 Task: Create a rule from the Routing list, Task moved to a section -> Set Priority in the project AgileForge , set the section as To-Do and set the priority of the task as  High
Action: Mouse moved to (97, 509)
Screenshot: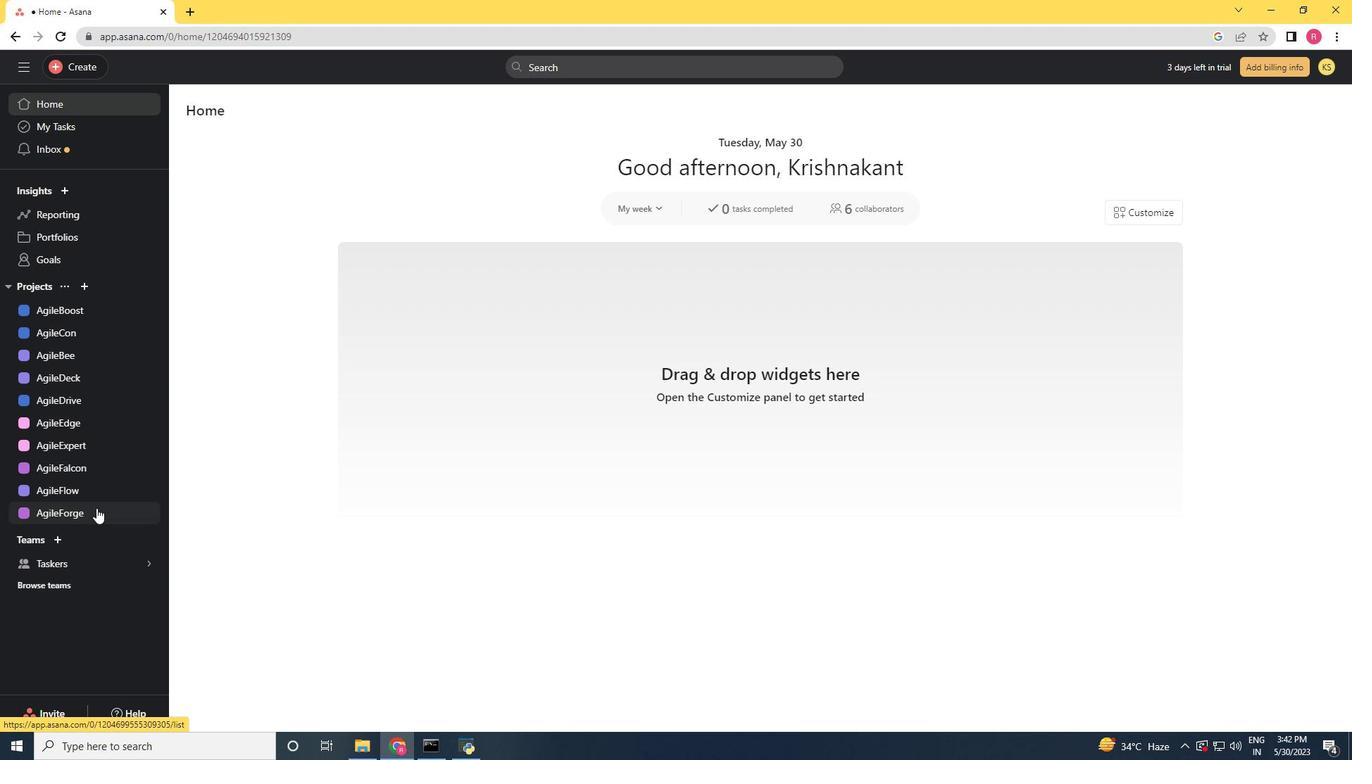 
Action: Mouse pressed left at (97, 509)
Screenshot: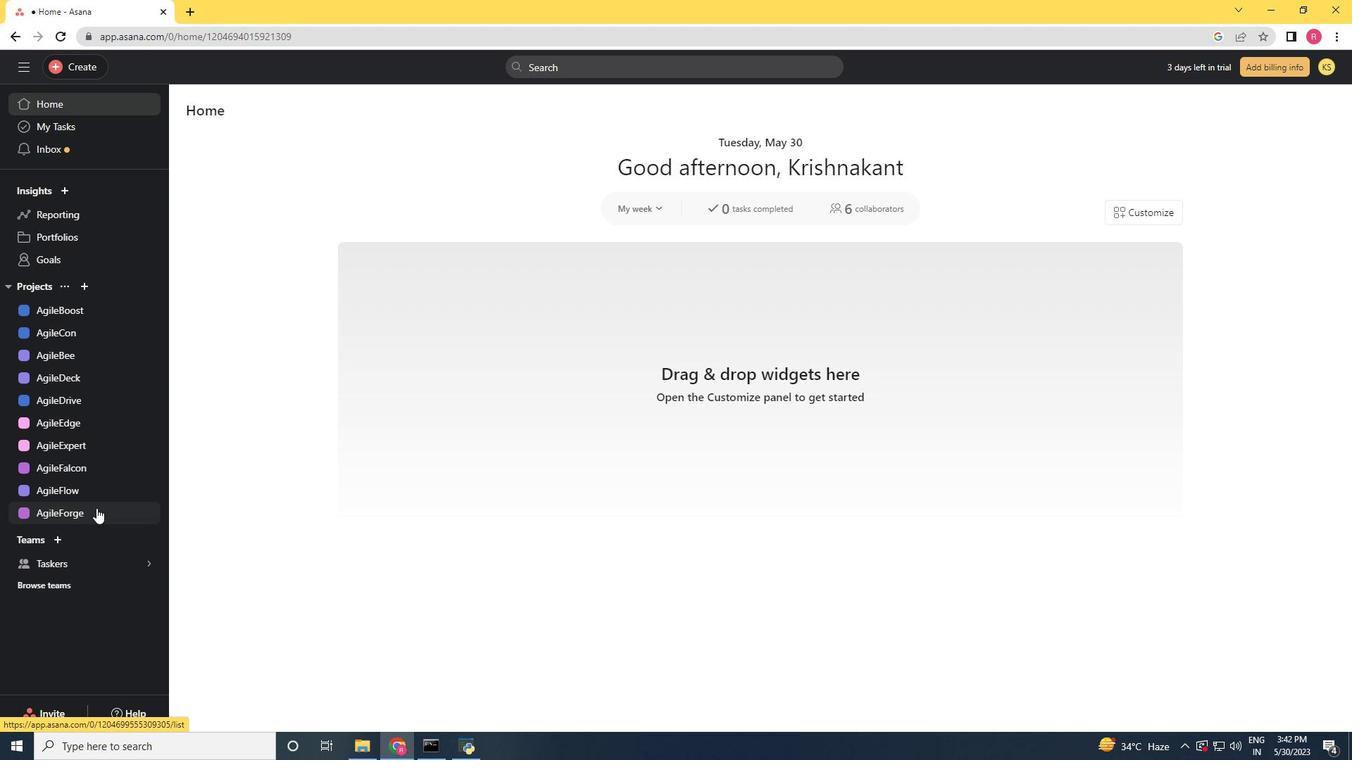 
Action: Mouse moved to (1302, 121)
Screenshot: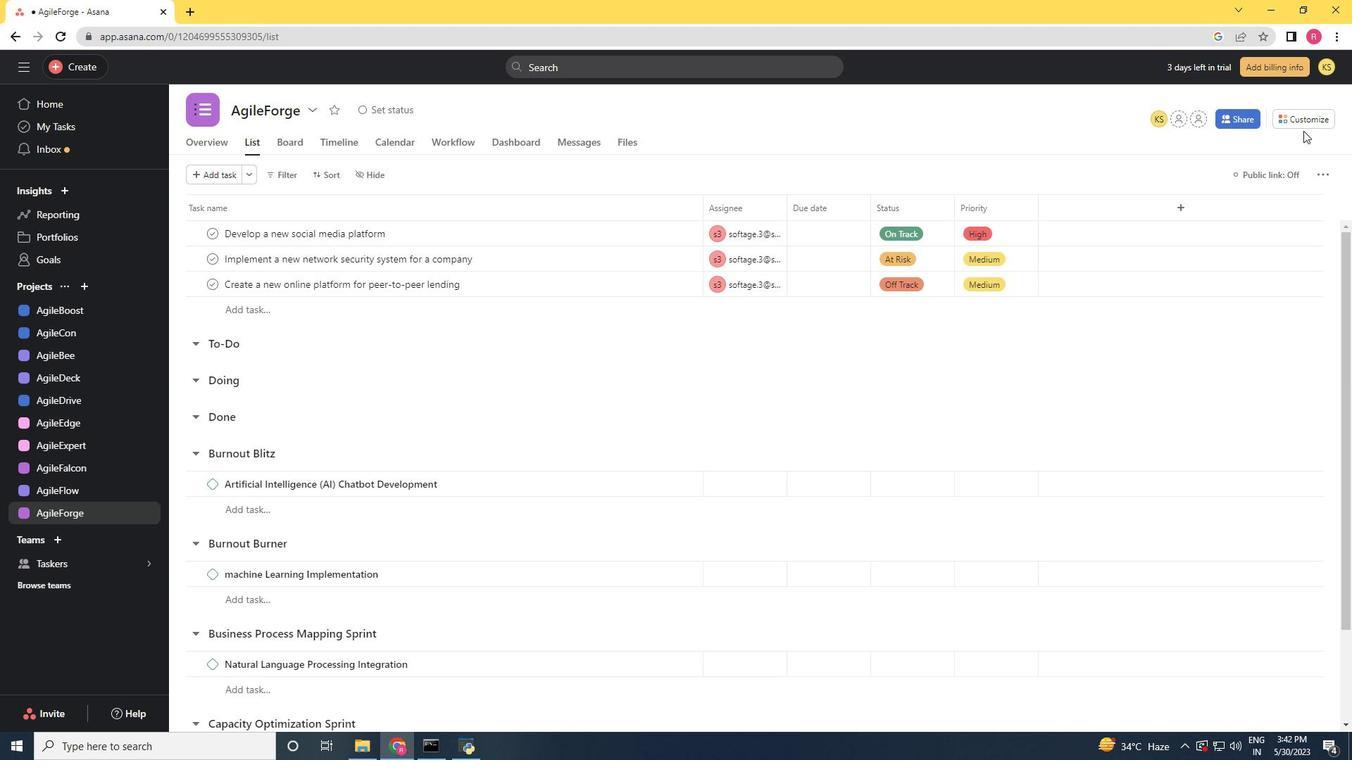 
Action: Mouse pressed left at (1302, 121)
Screenshot: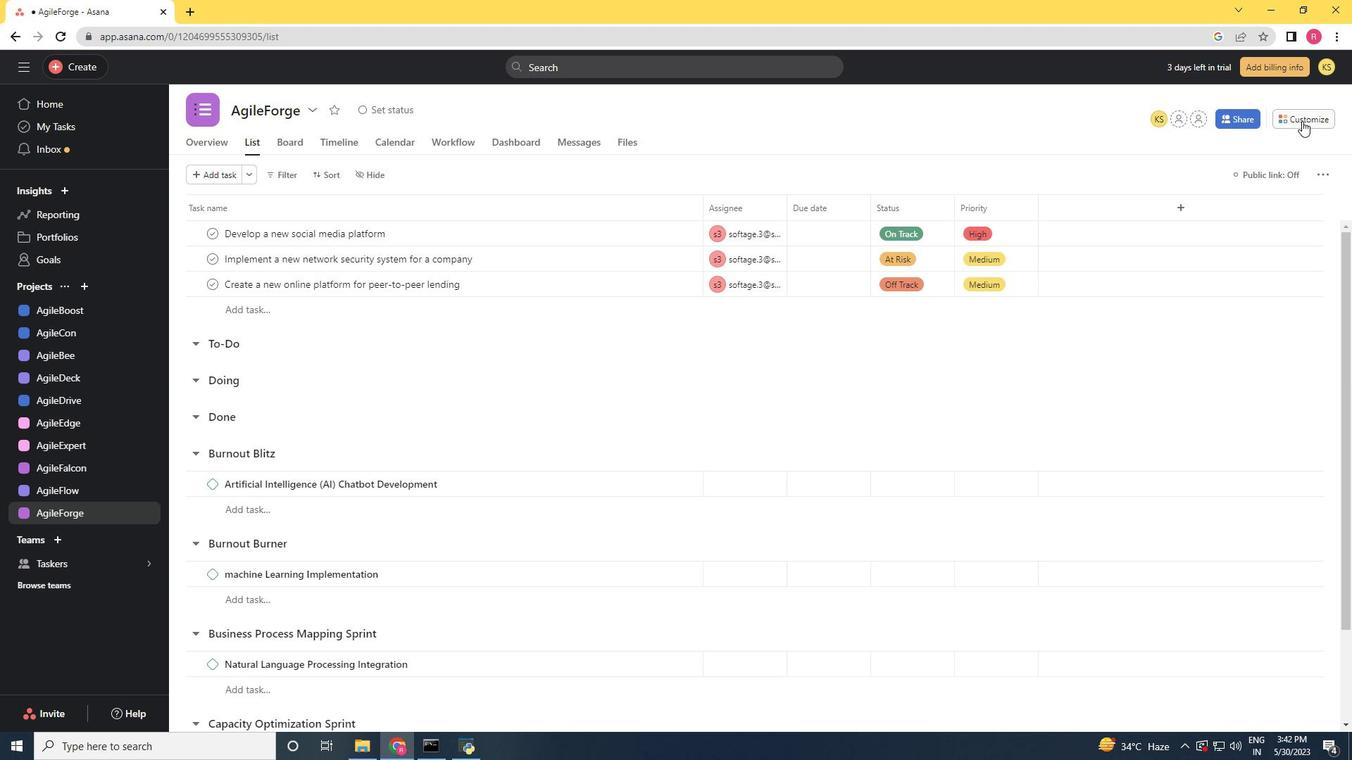 
Action: Mouse moved to (1065, 310)
Screenshot: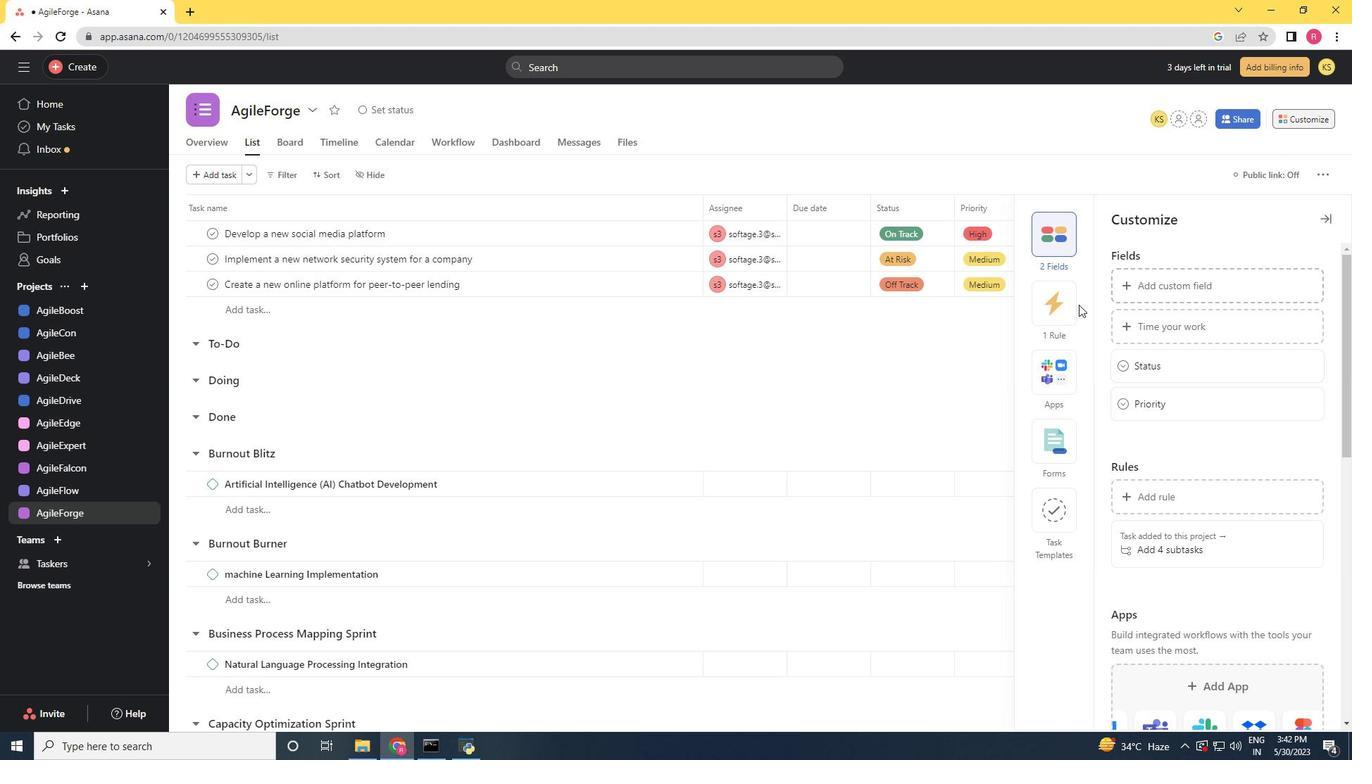
Action: Mouse pressed left at (1065, 310)
Screenshot: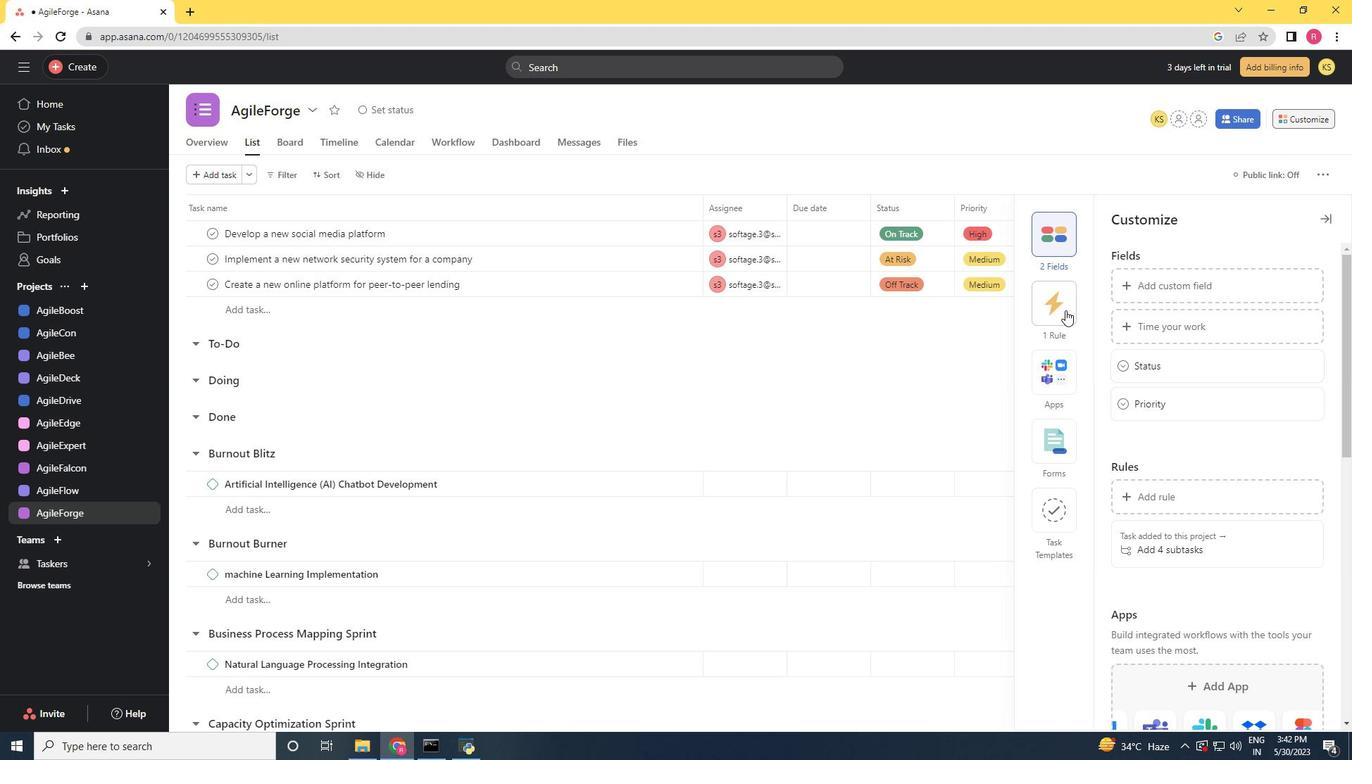 
Action: Mouse moved to (1141, 288)
Screenshot: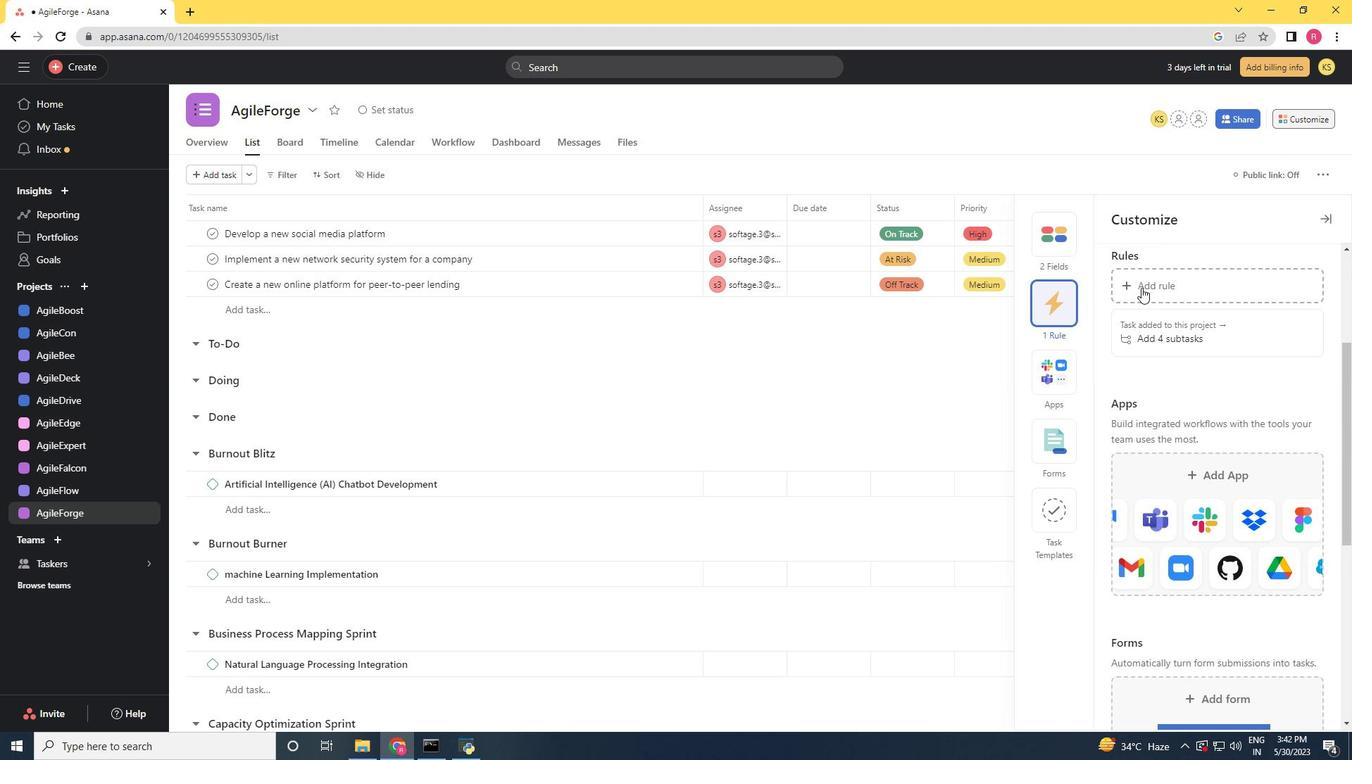 
Action: Mouse pressed left at (1141, 288)
Screenshot: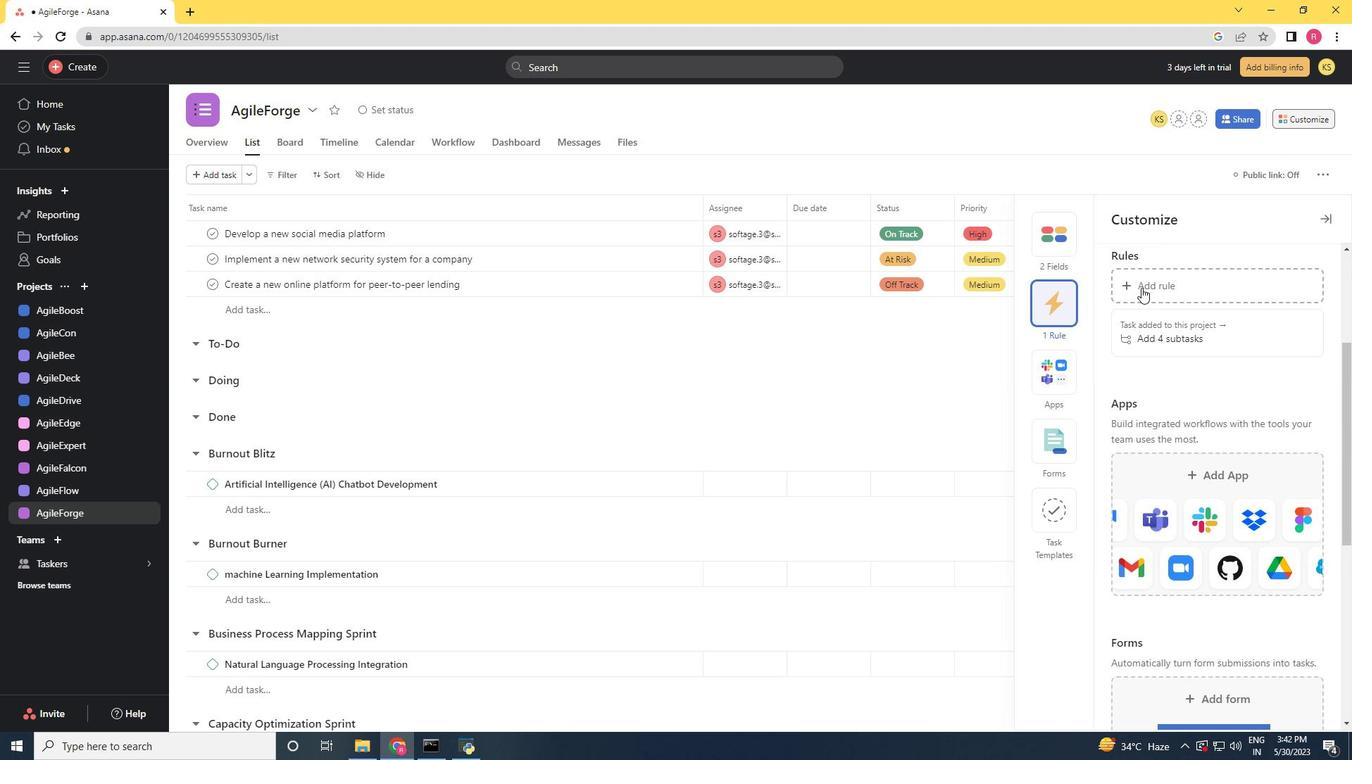 
Action: Mouse moved to (290, 188)
Screenshot: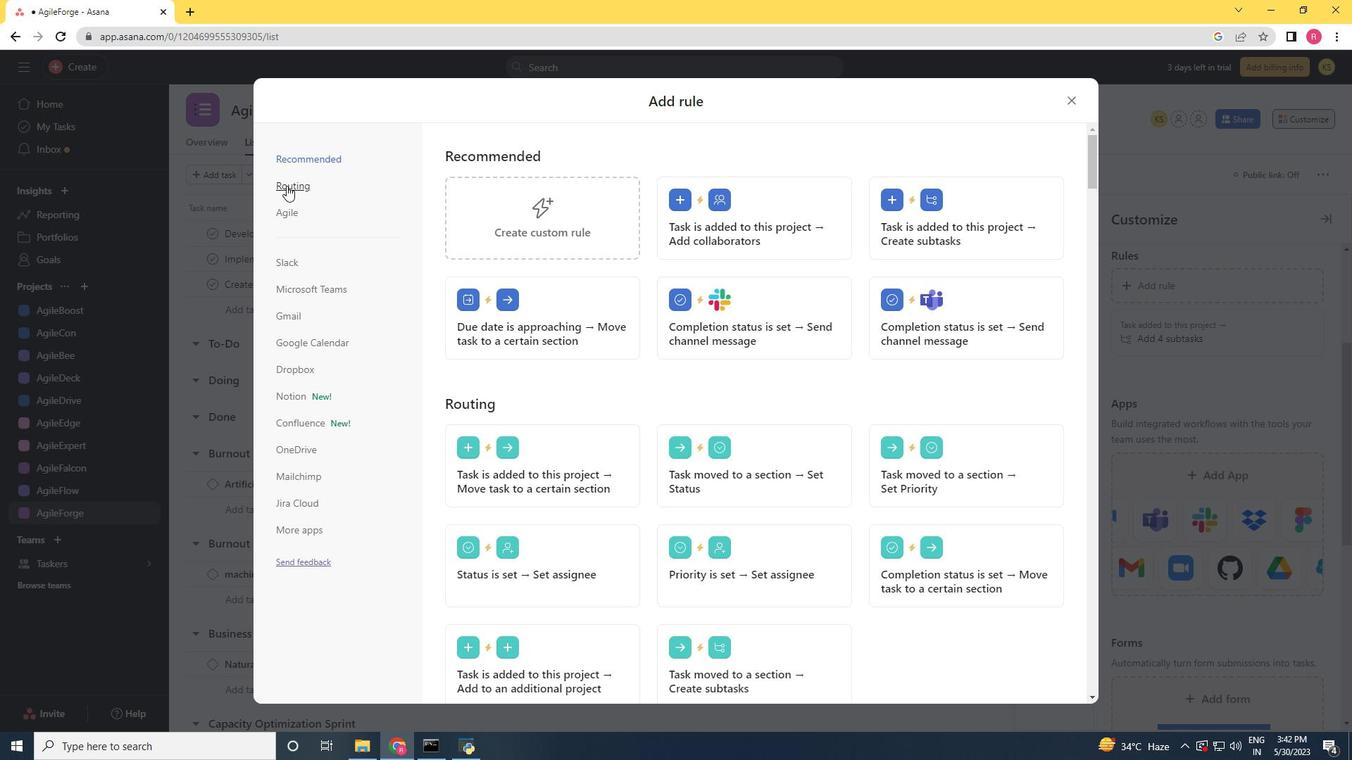 
Action: Mouse pressed left at (290, 188)
Screenshot: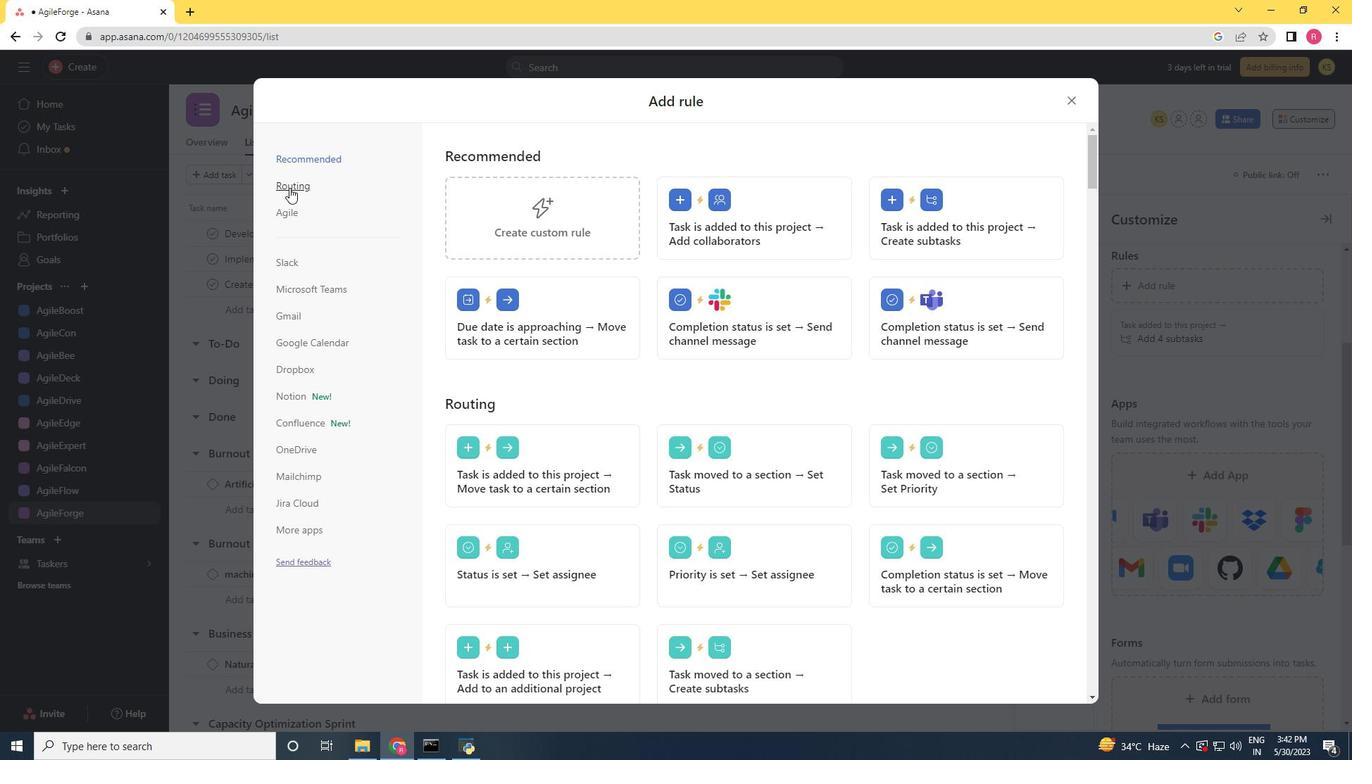 
Action: Mouse moved to (988, 238)
Screenshot: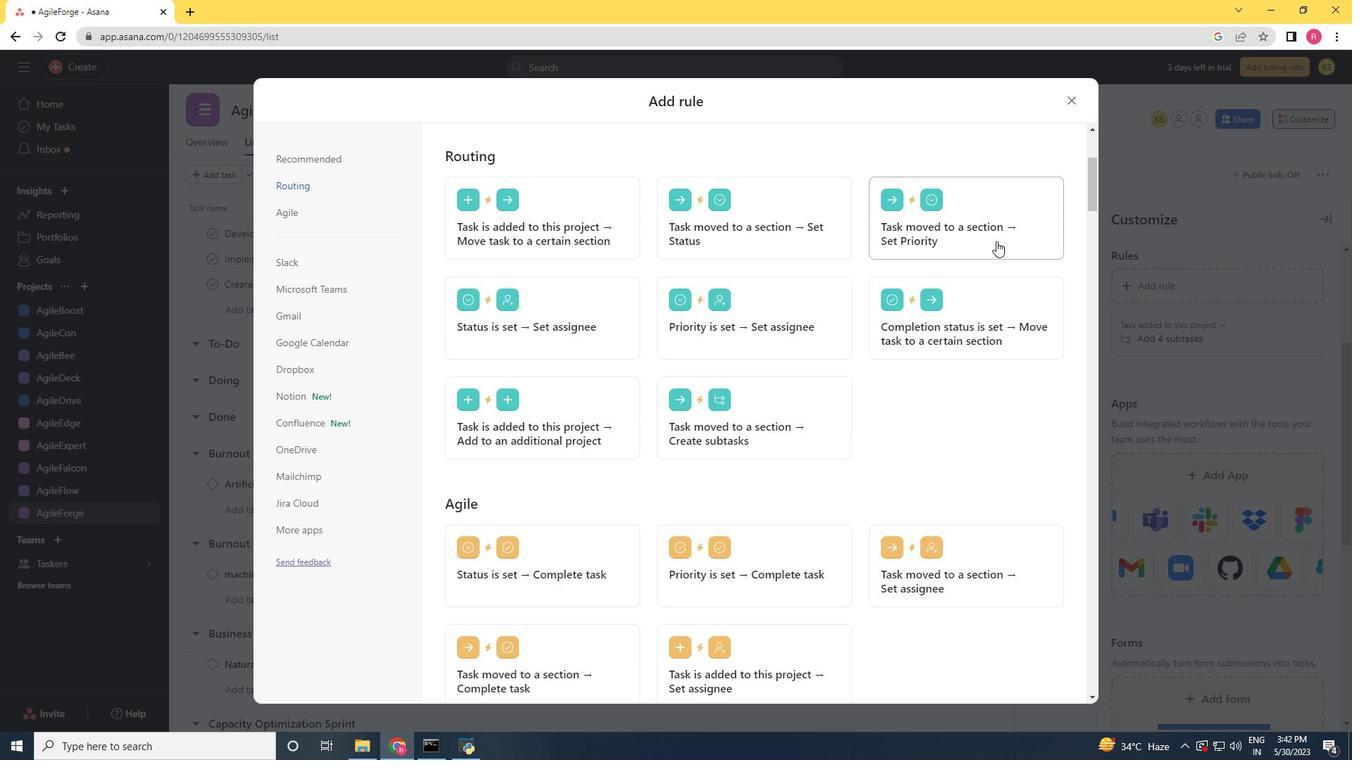 
Action: Mouse pressed left at (988, 238)
Screenshot: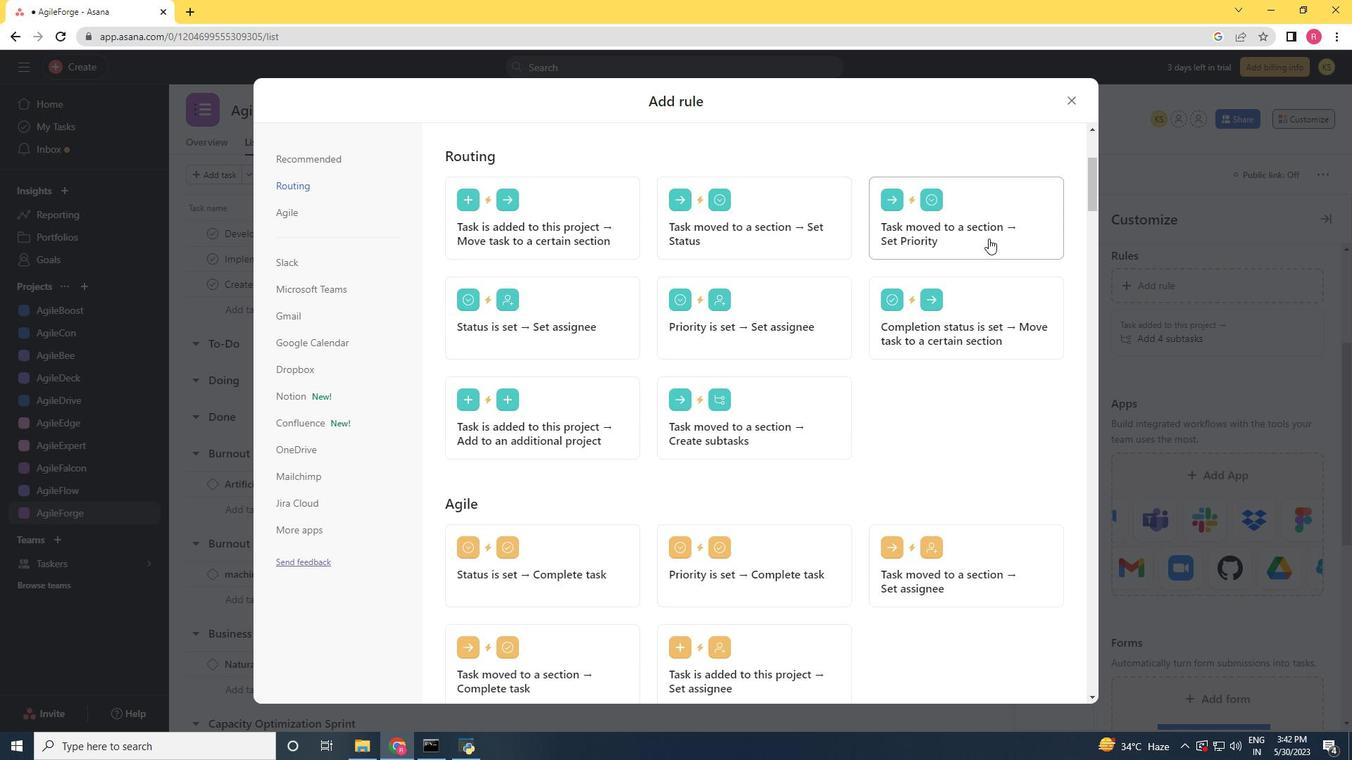 
Action: Mouse moved to (595, 370)
Screenshot: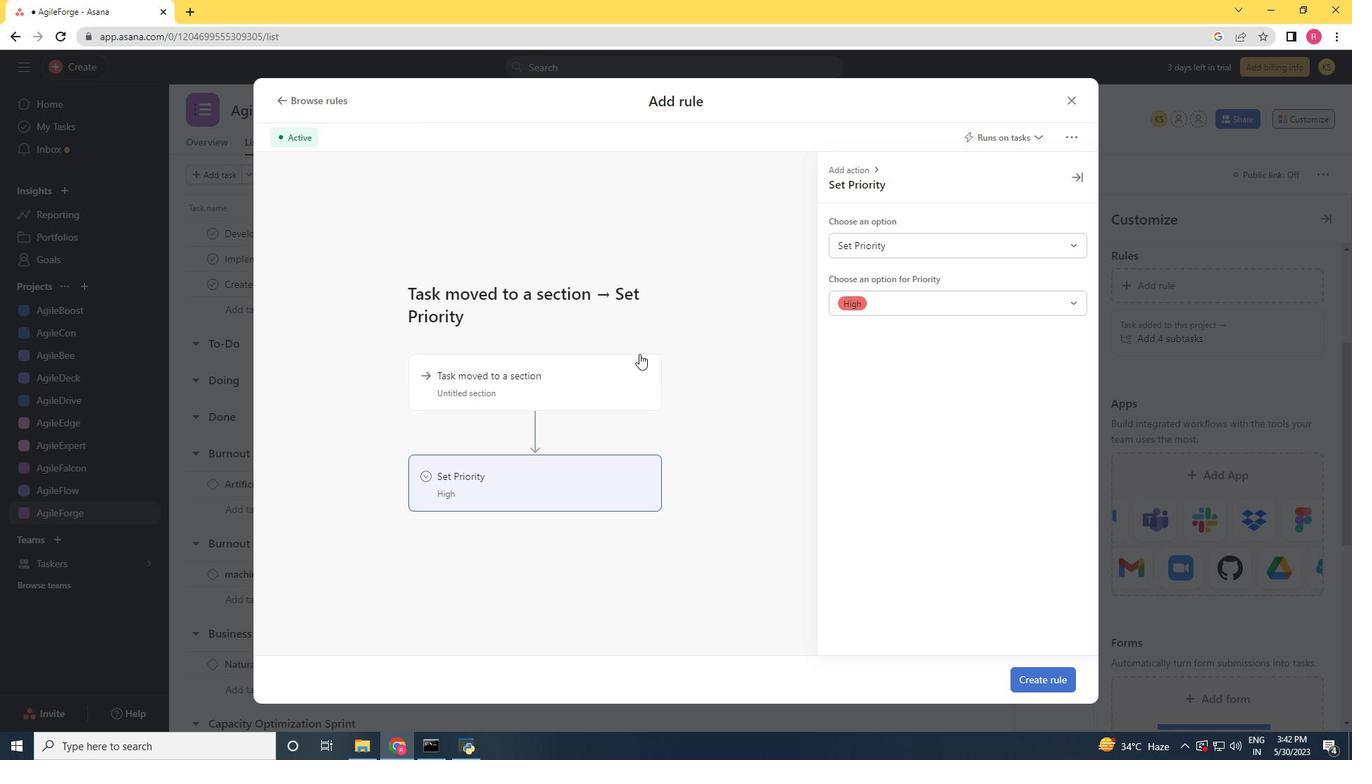 
Action: Mouse pressed left at (595, 370)
Screenshot: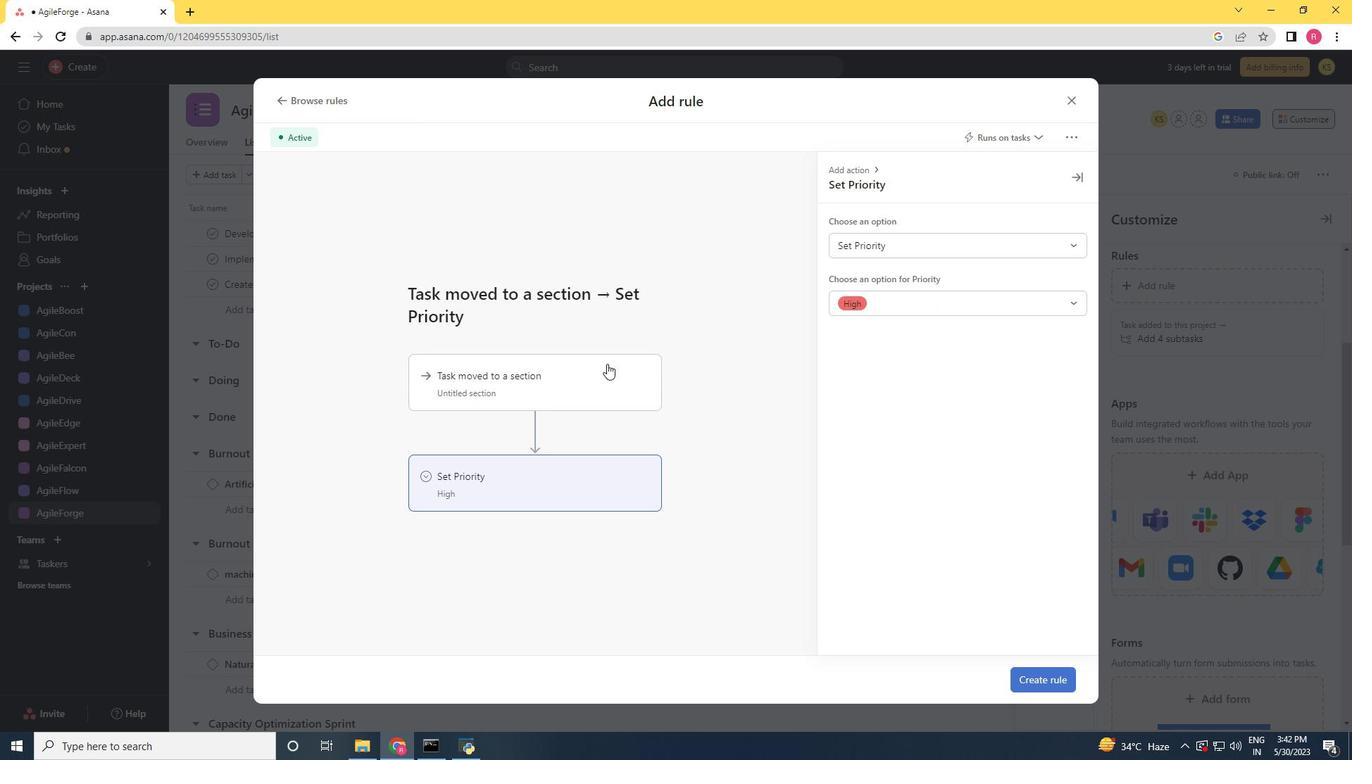 
Action: Mouse moved to (1017, 247)
Screenshot: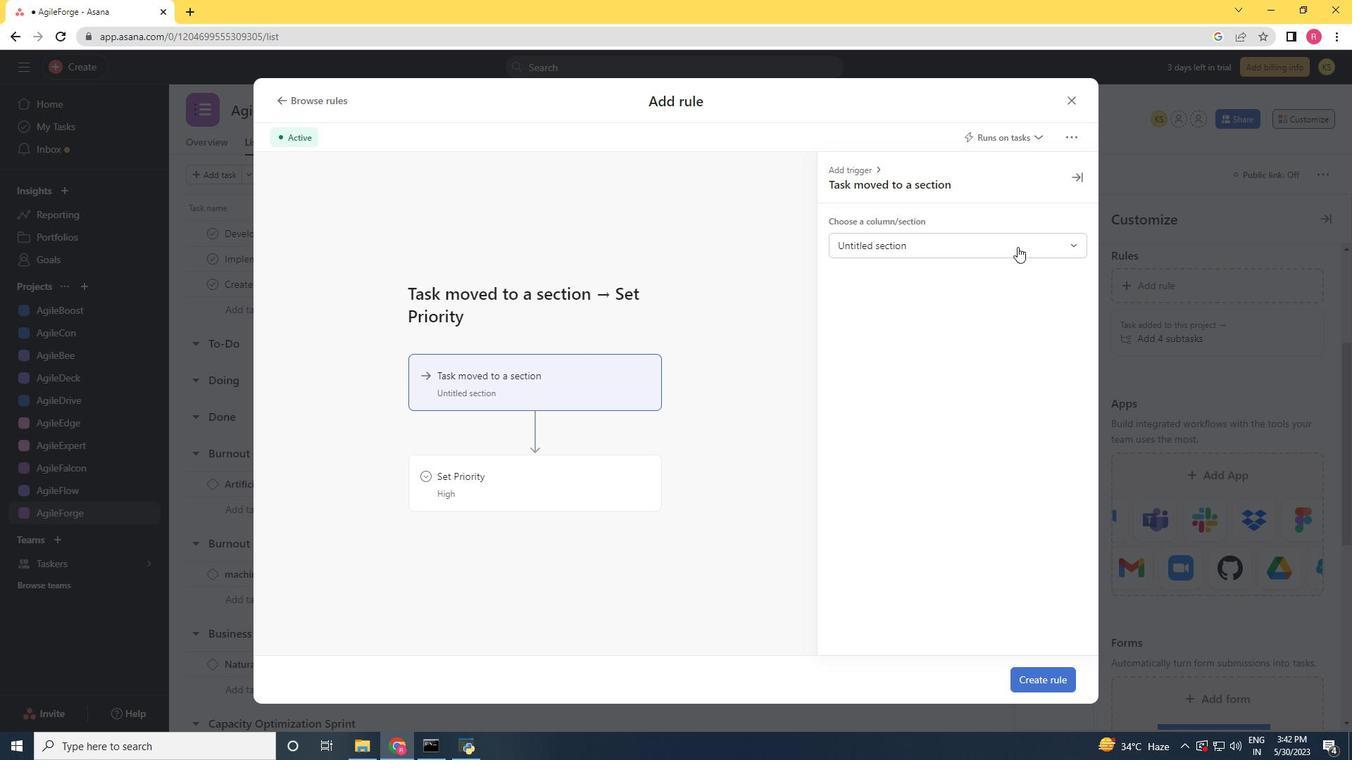 
Action: Mouse pressed left at (1017, 247)
Screenshot: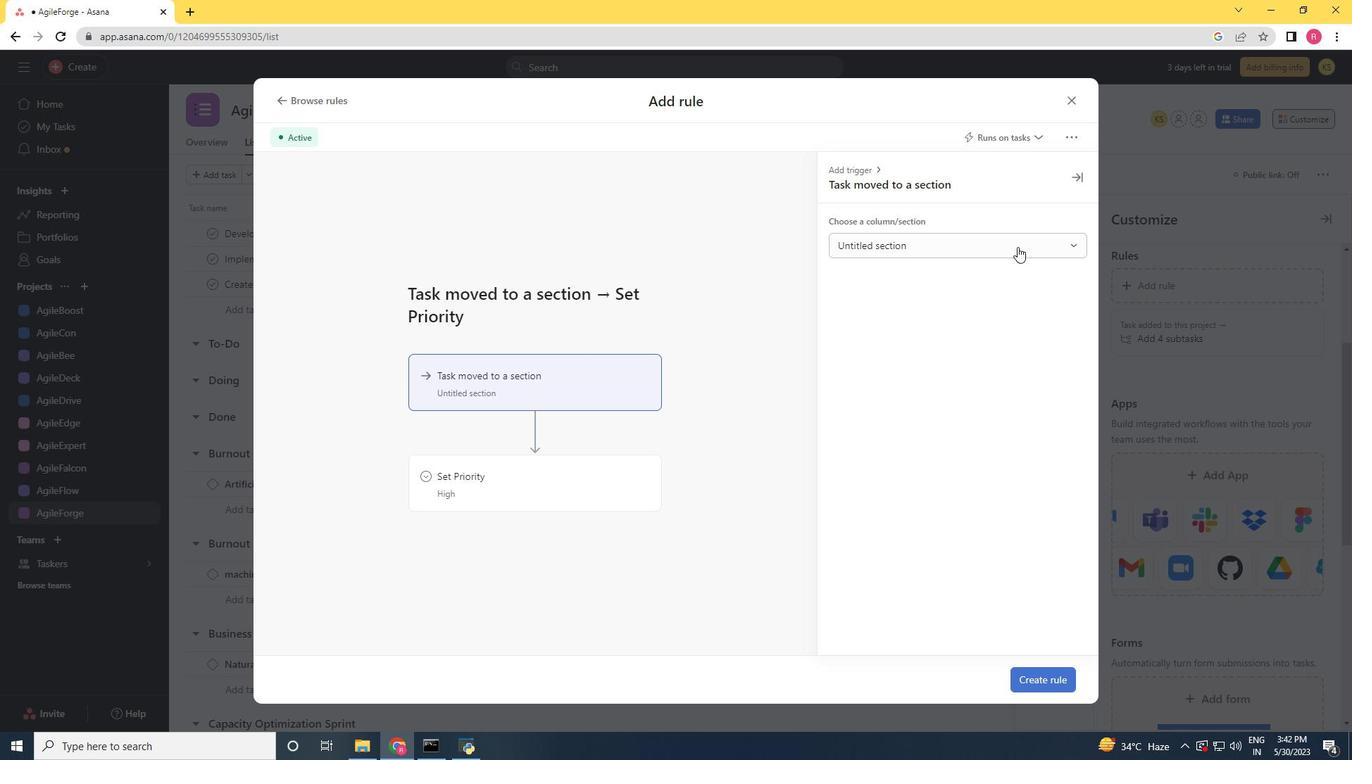 
Action: Mouse moved to (880, 307)
Screenshot: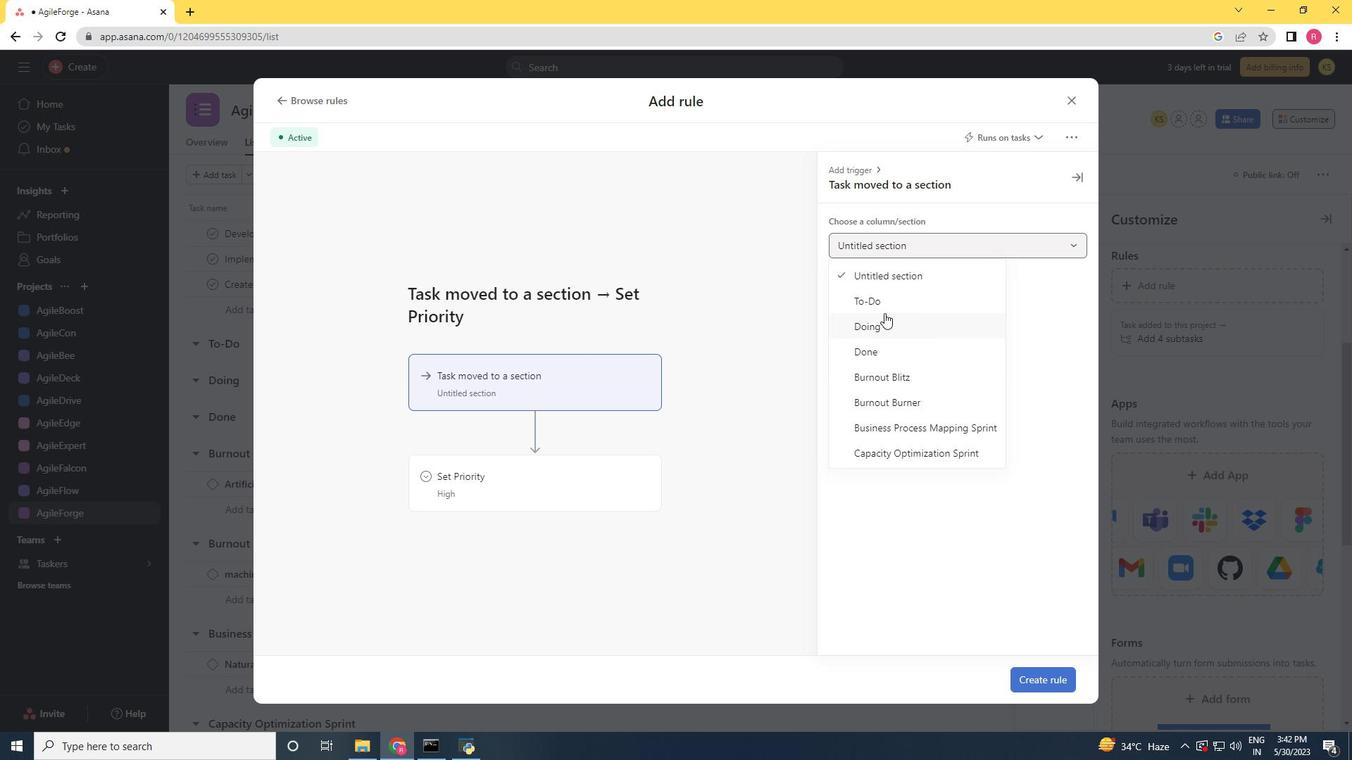 
Action: Mouse pressed left at (880, 307)
Screenshot: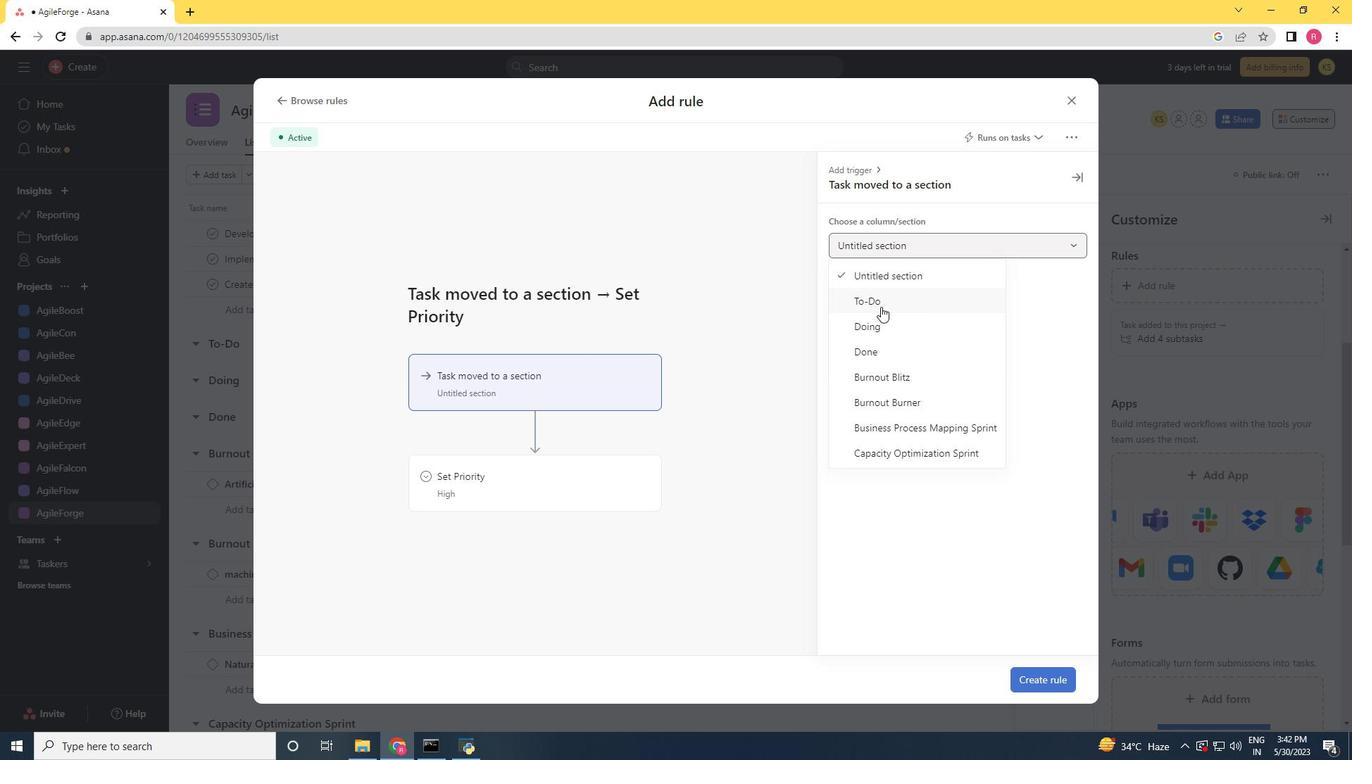 
Action: Mouse moved to (567, 455)
Screenshot: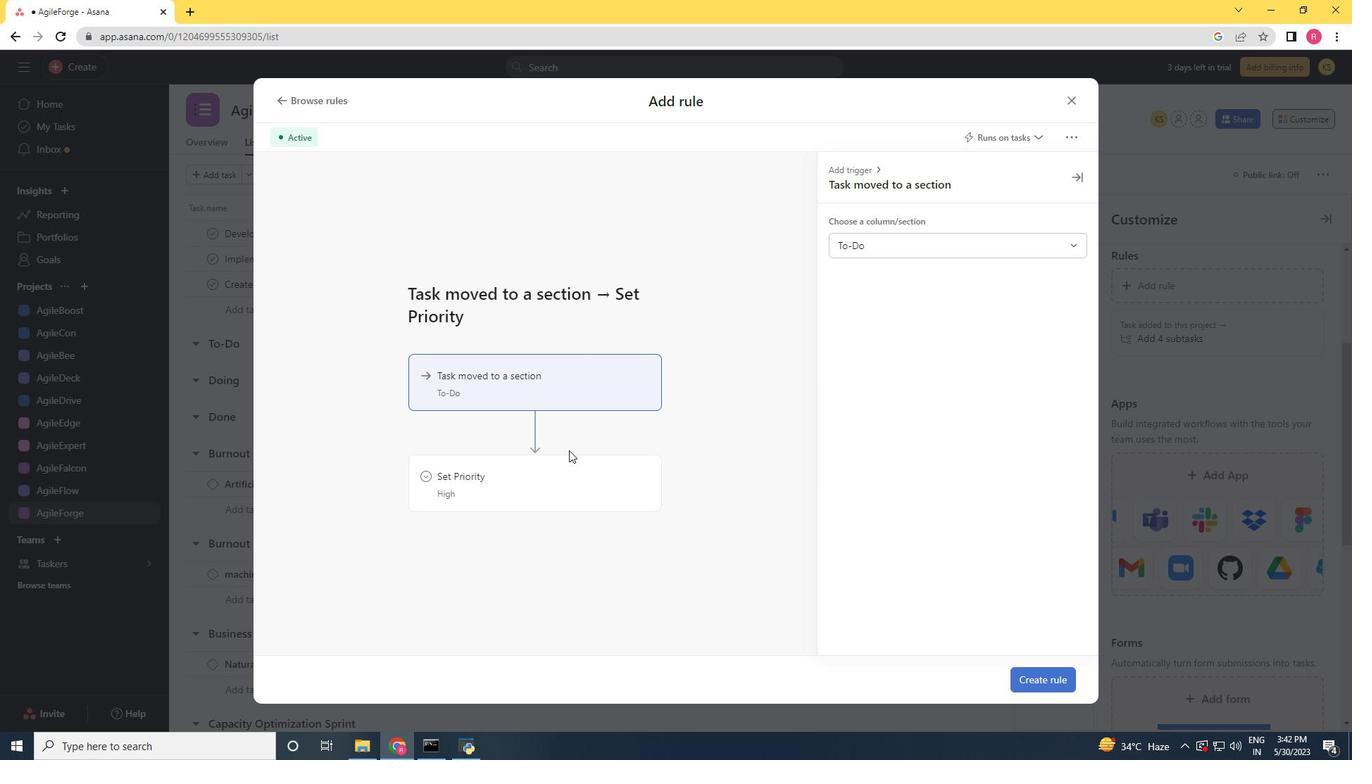 
Action: Mouse pressed left at (567, 455)
Screenshot: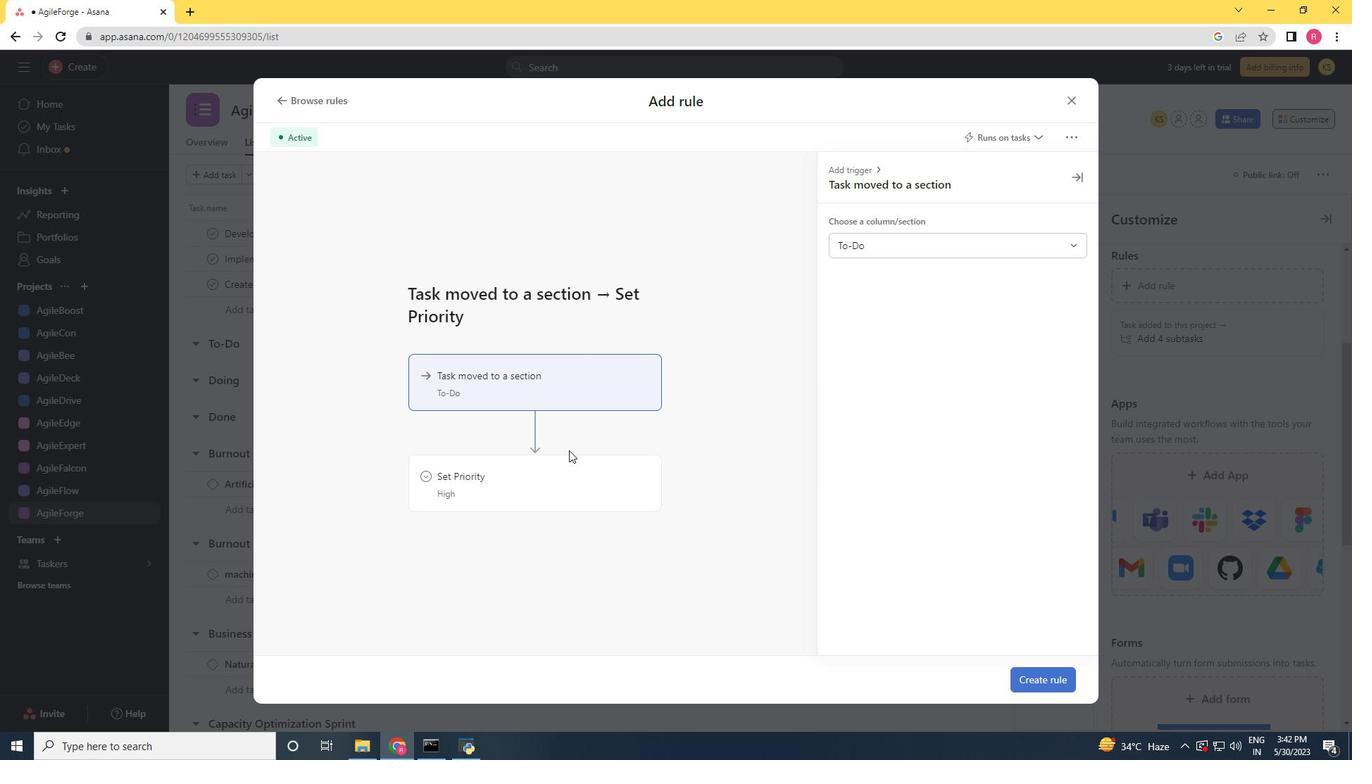 
Action: Mouse moved to (962, 305)
Screenshot: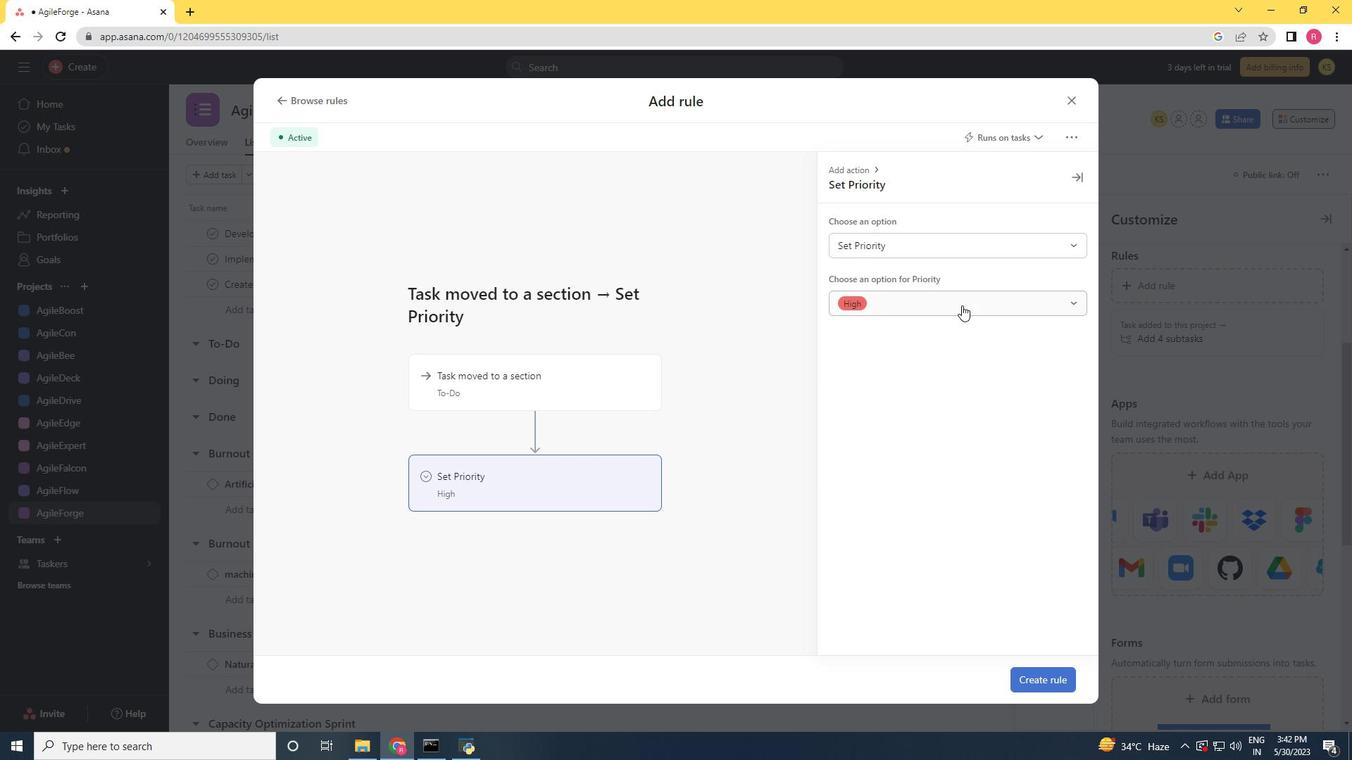 
Action: Mouse pressed left at (962, 305)
Screenshot: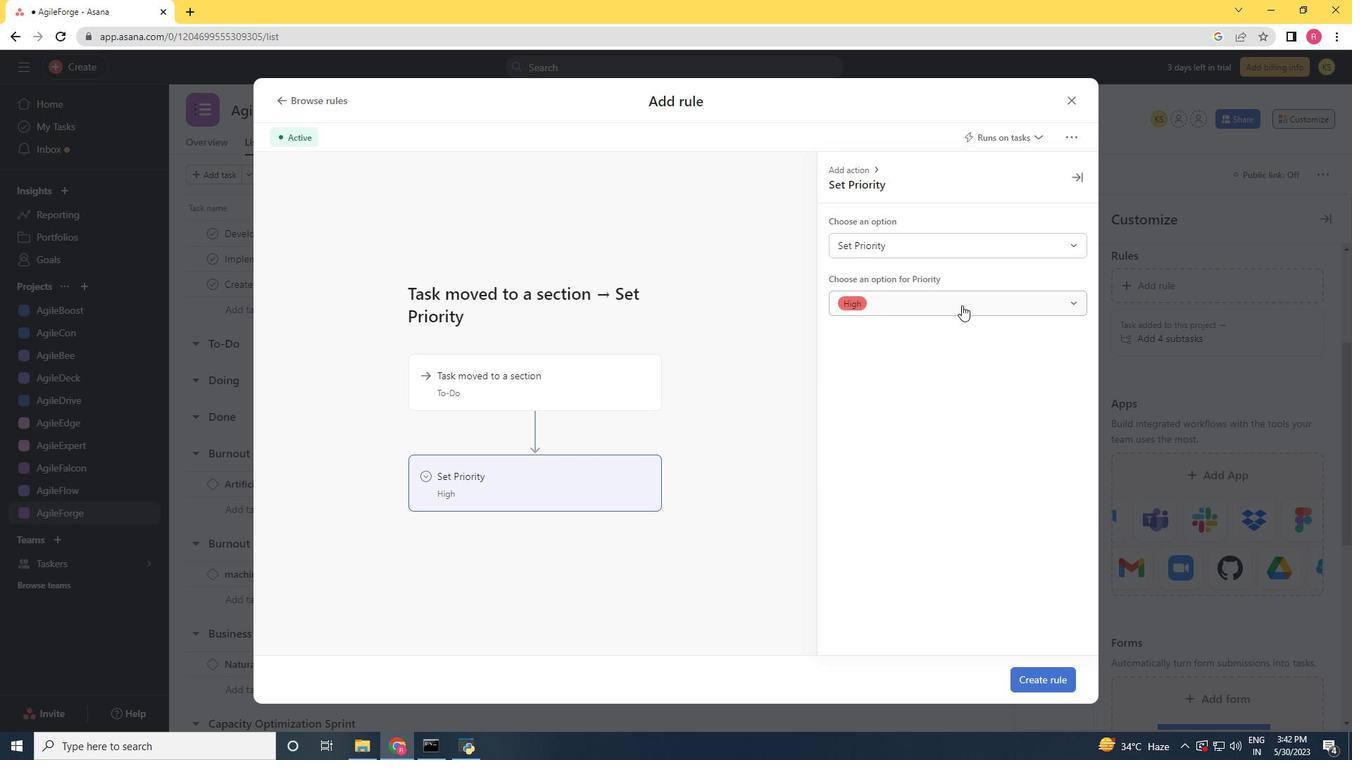 
Action: Mouse moved to (907, 333)
Screenshot: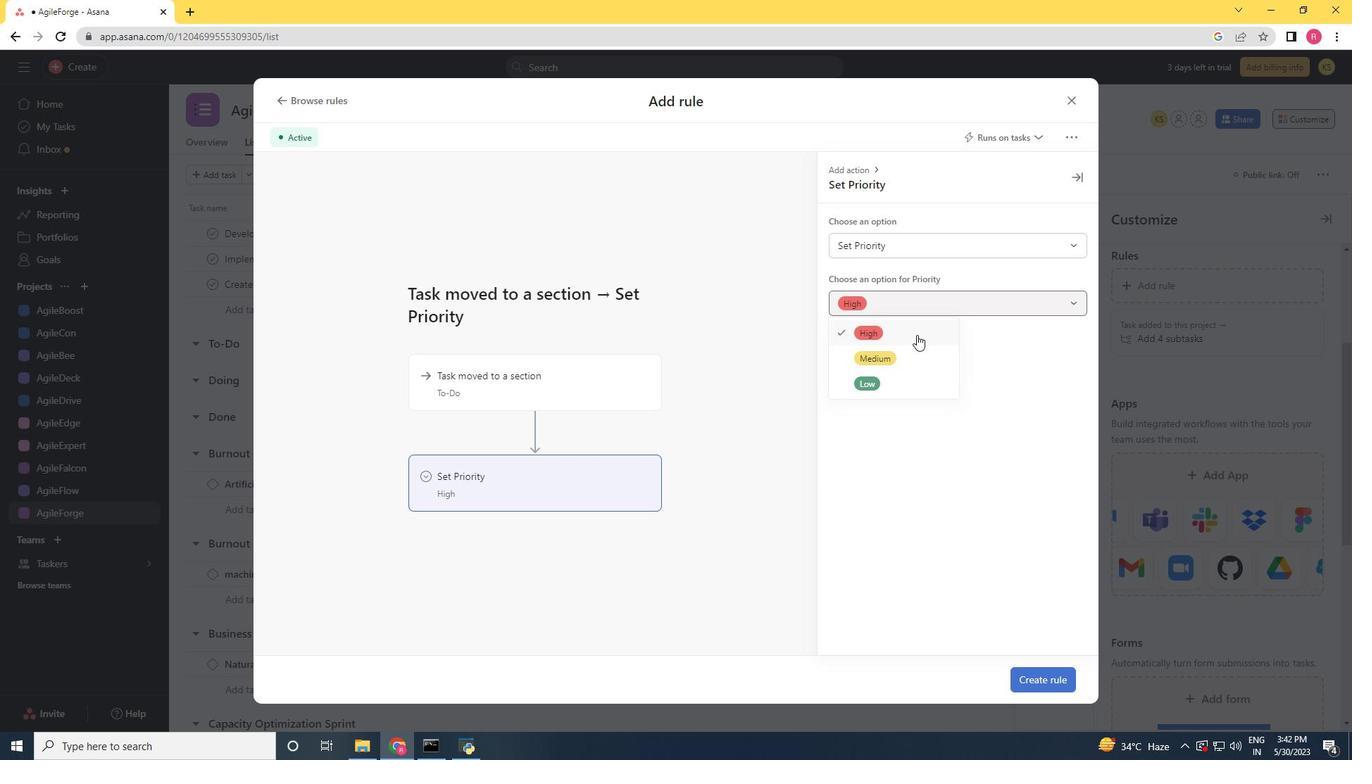 
Action: Mouse pressed left at (907, 333)
Screenshot: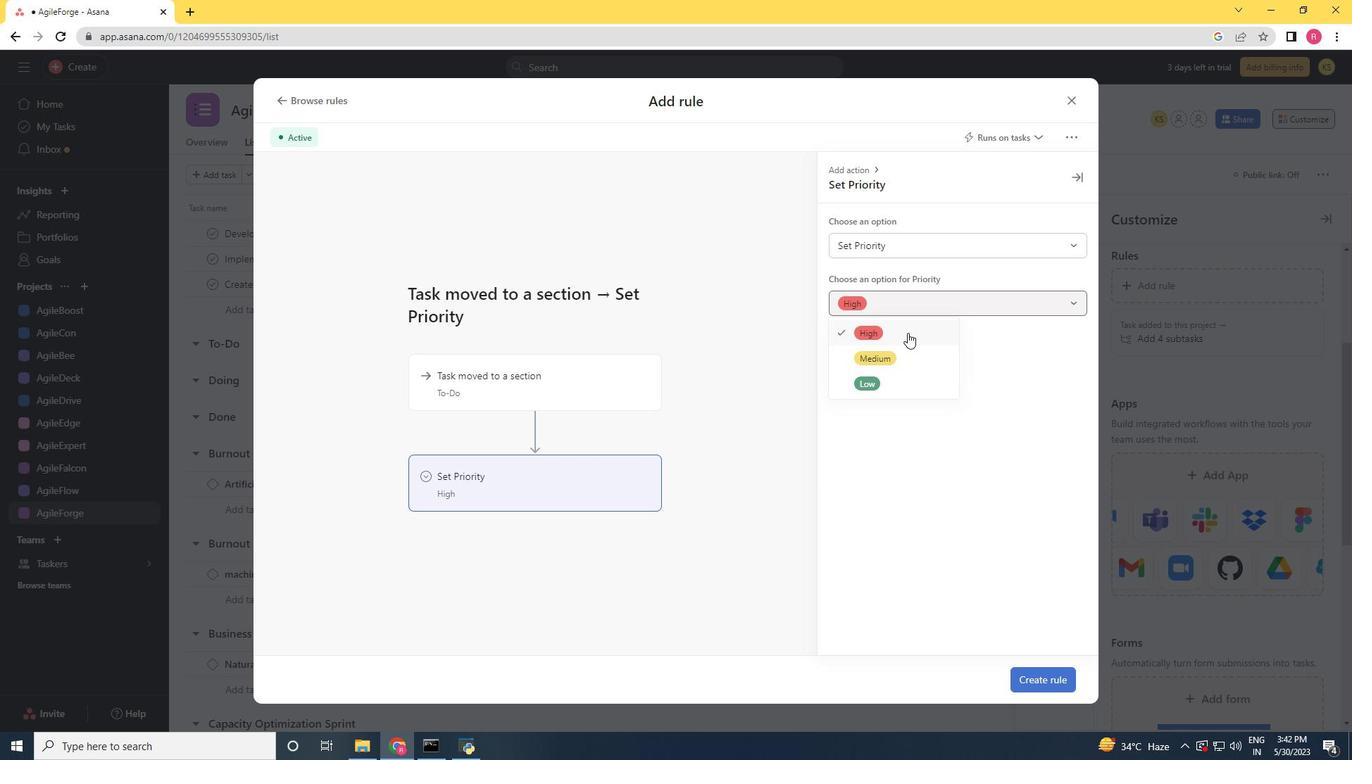 
Action: Mouse moved to (1032, 671)
Screenshot: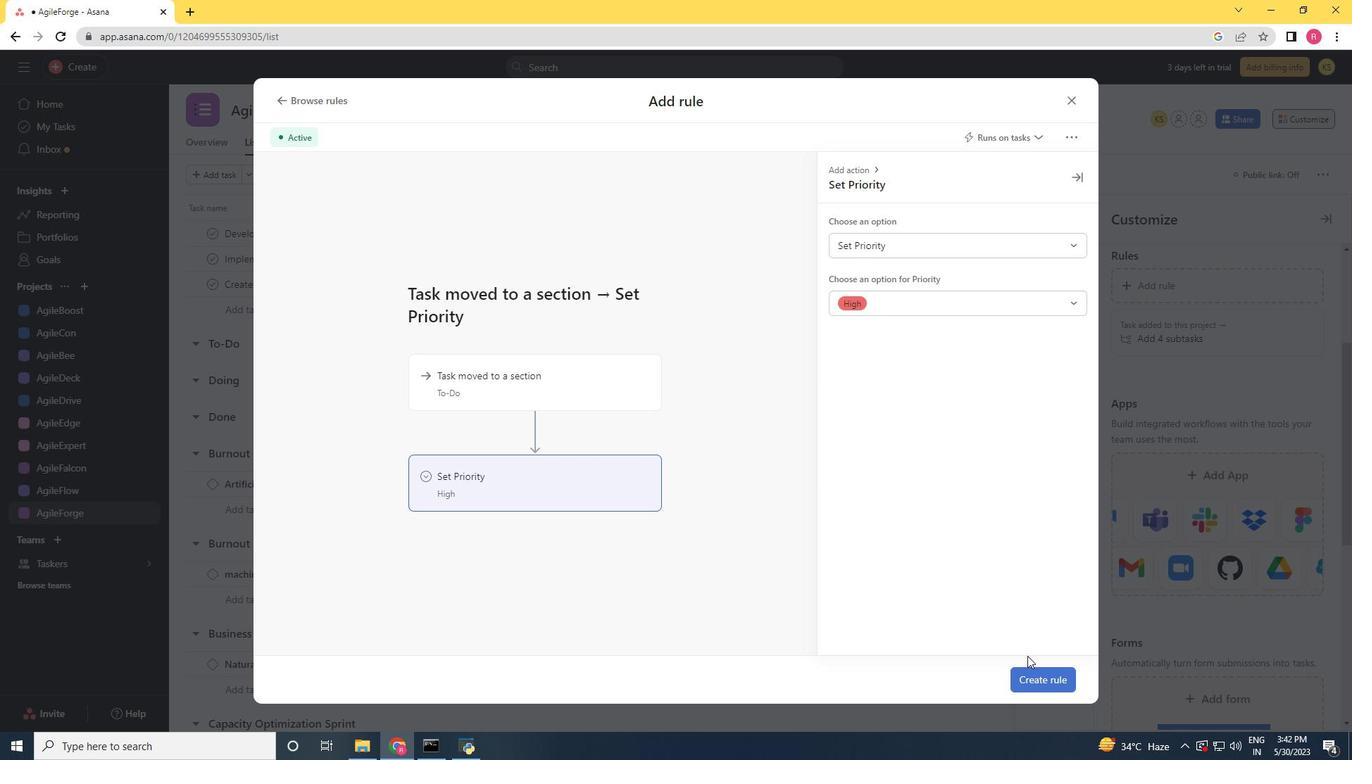 
Action: Mouse pressed left at (1032, 671)
Screenshot: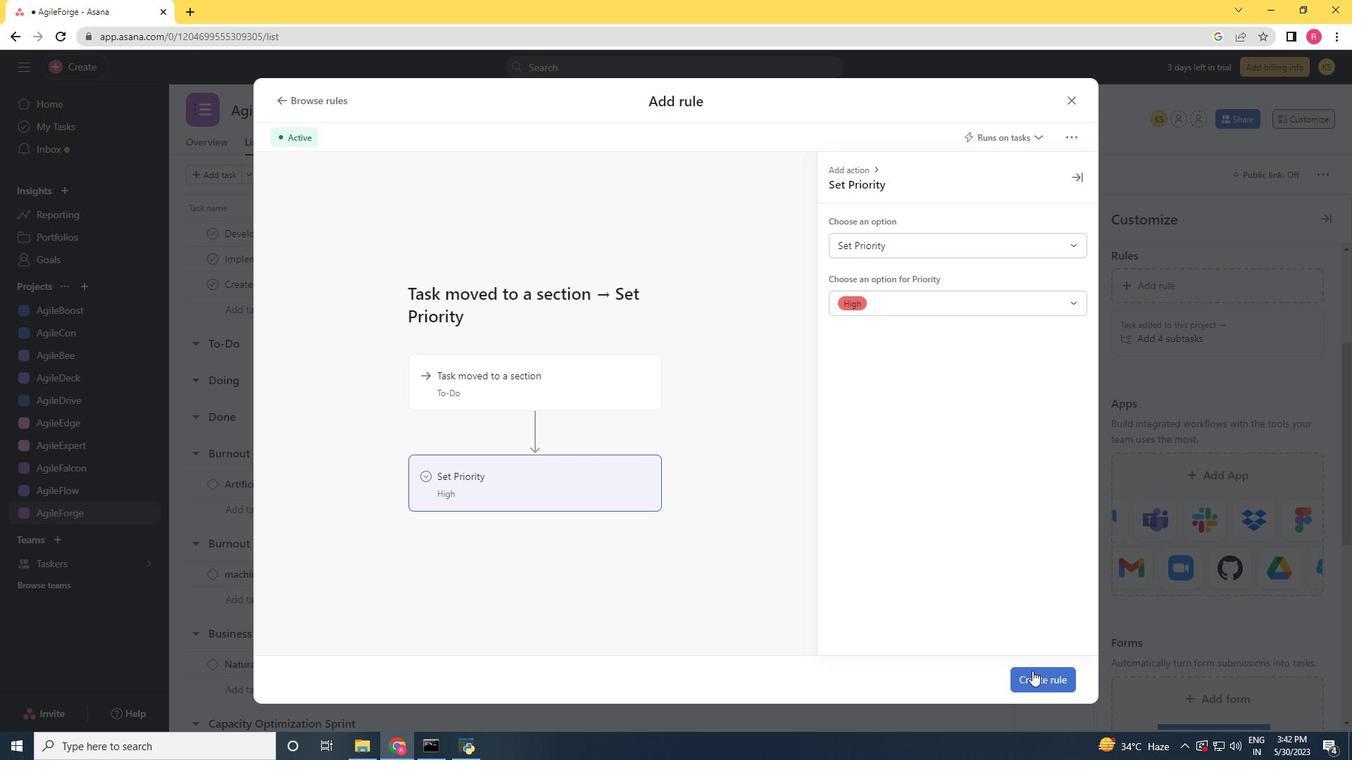 
Action: Mouse moved to (1032, 648)
Screenshot: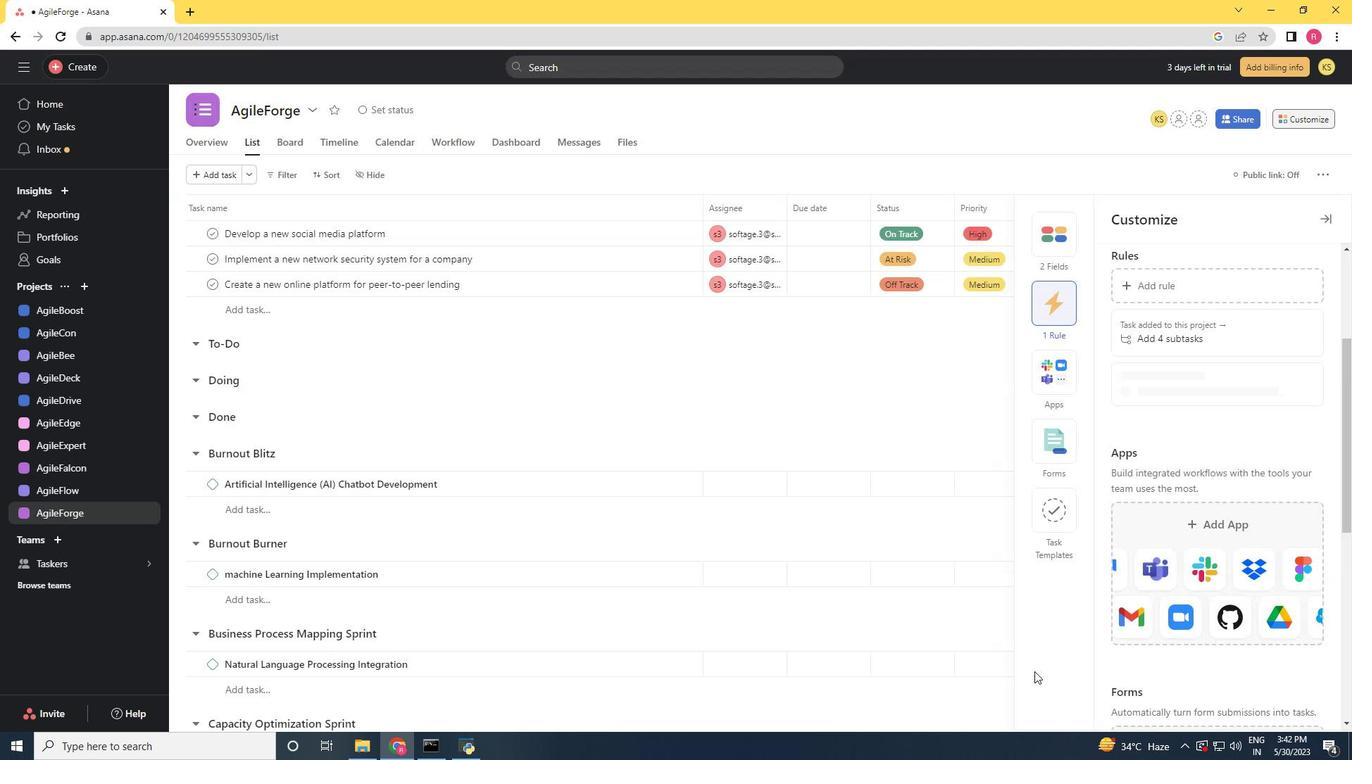 
